 Task: Create a due date automation trigger when advanced on, 2 hours before a card is due add content with a name not ending with resume.
Action: Mouse moved to (1034, 94)
Screenshot: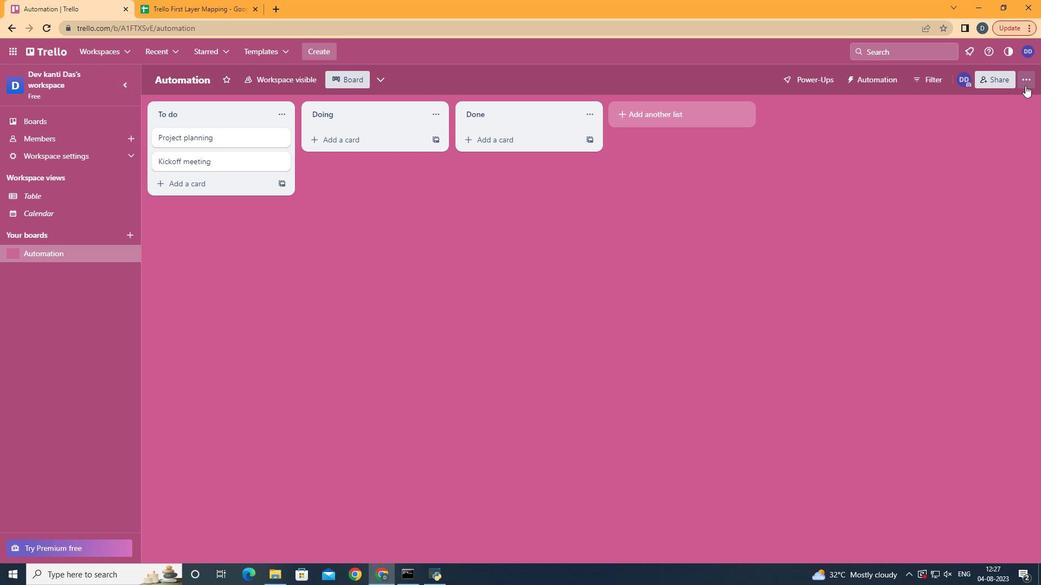 
Action: Mouse pressed left at (1034, 94)
Screenshot: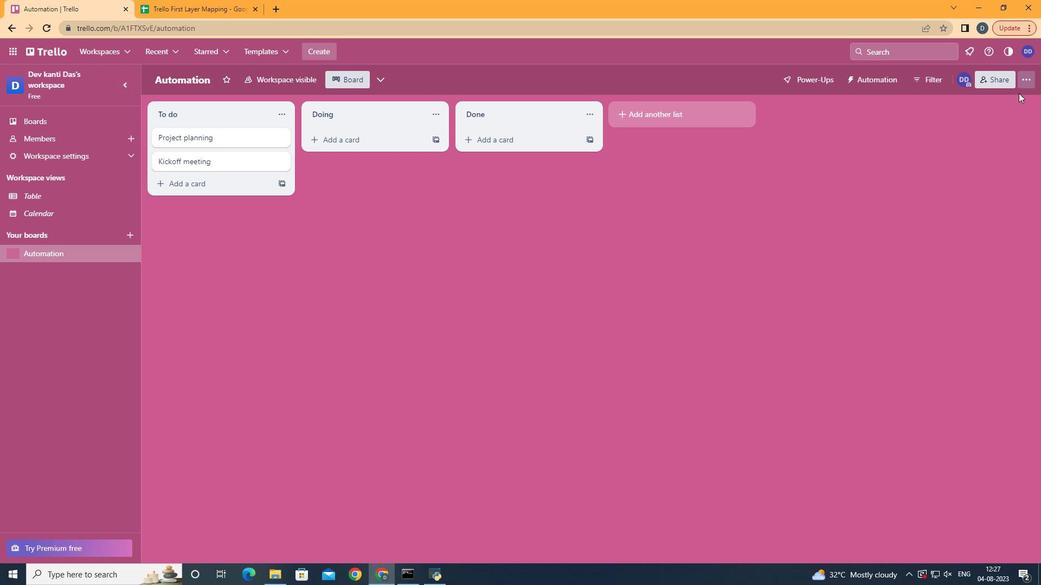 
Action: Mouse moved to (947, 231)
Screenshot: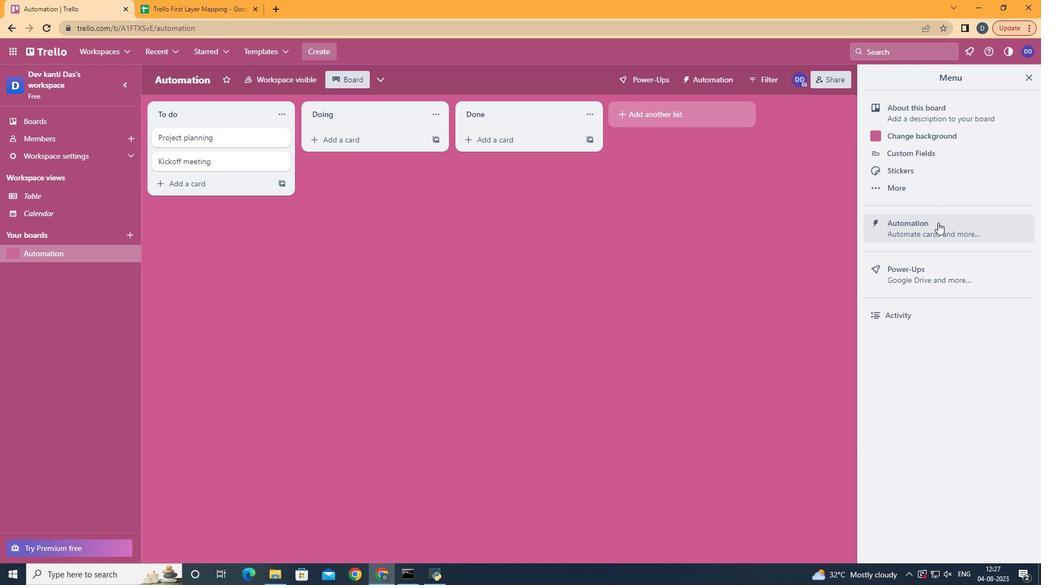 
Action: Mouse pressed left at (947, 231)
Screenshot: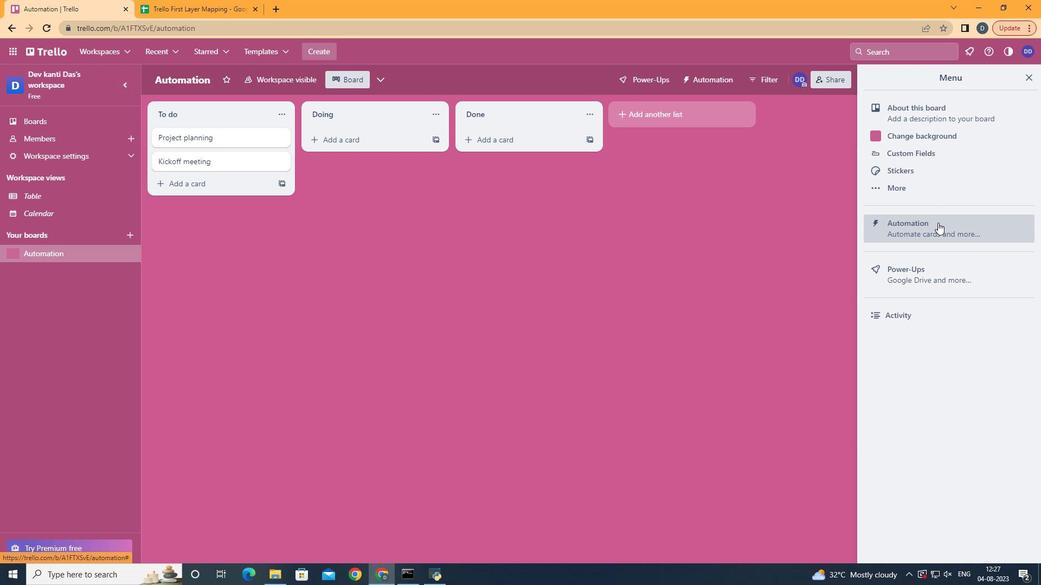 
Action: Mouse moved to (225, 233)
Screenshot: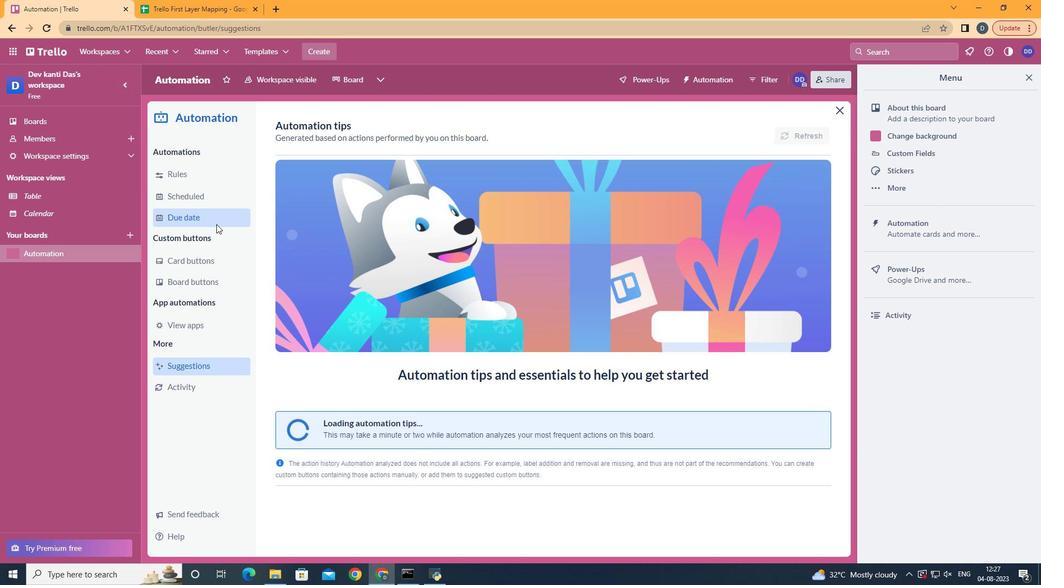 
Action: Mouse pressed left at (225, 233)
Screenshot: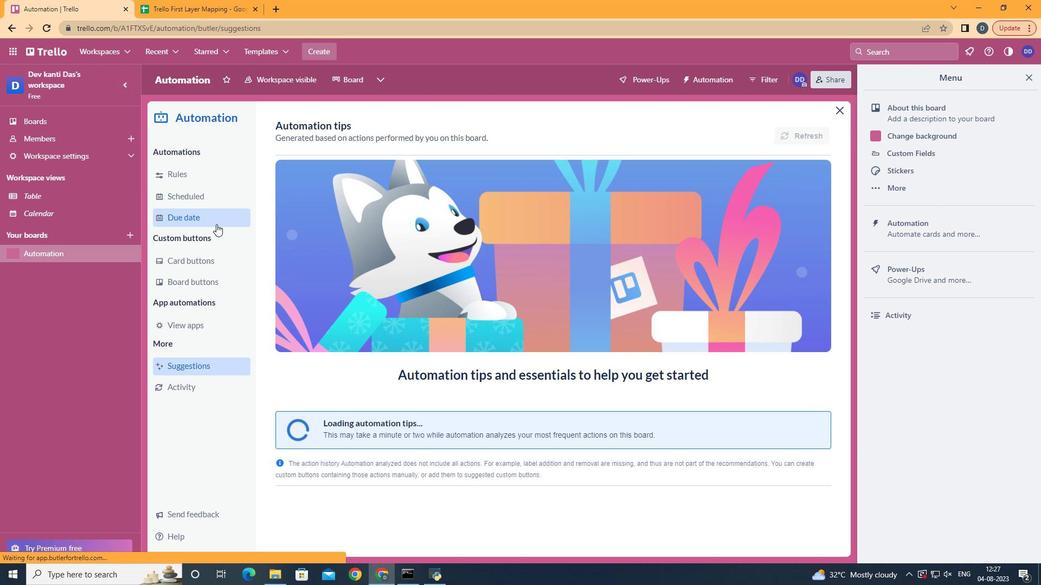 
Action: Mouse moved to (786, 139)
Screenshot: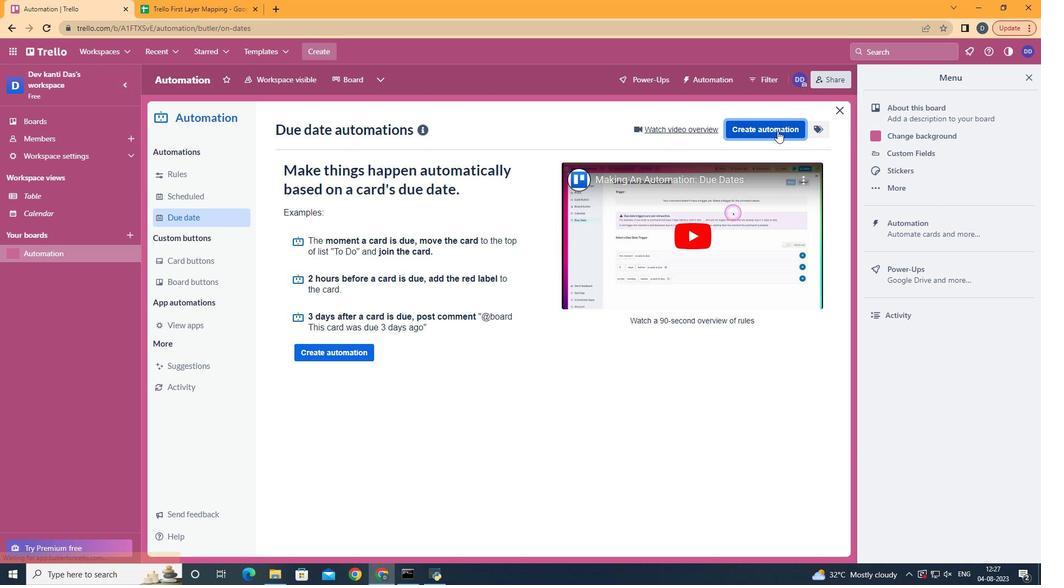 
Action: Mouse pressed left at (786, 139)
Screenshot: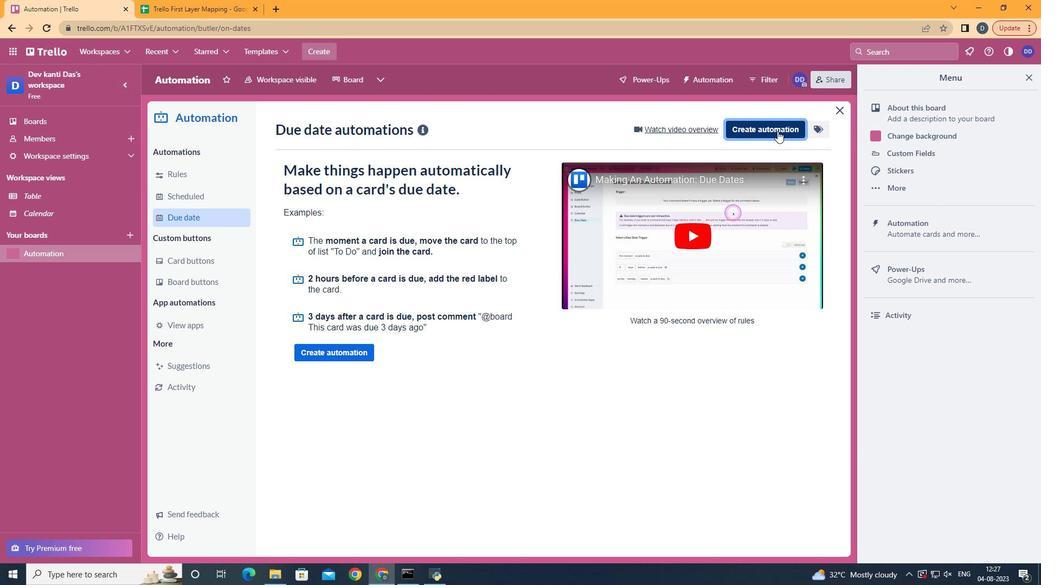 
Action: Mouse moved to (589, 243)
Screenshot: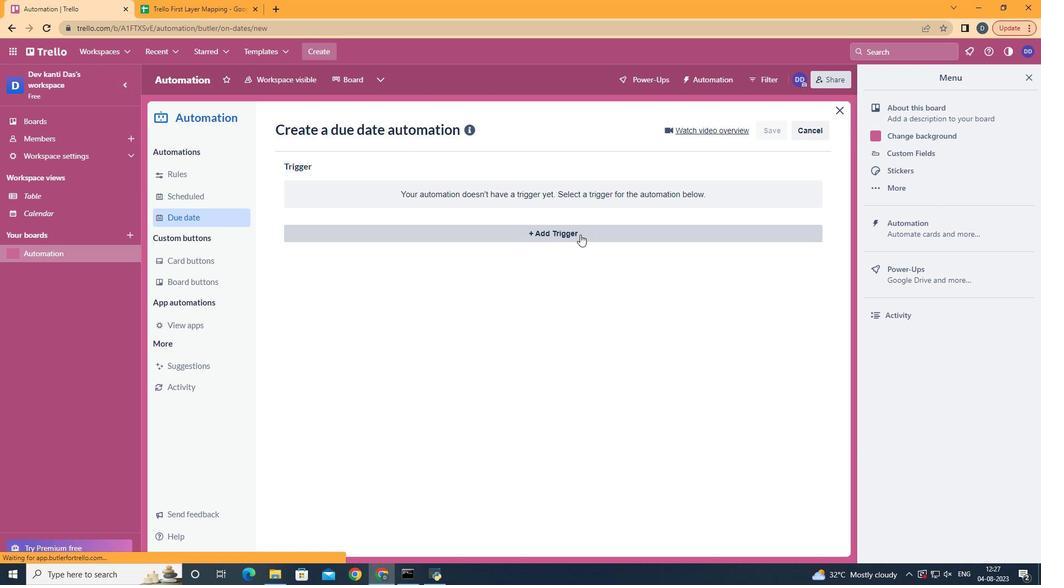 
Action: Mouse pressed left at (589, 243)
Screenshot: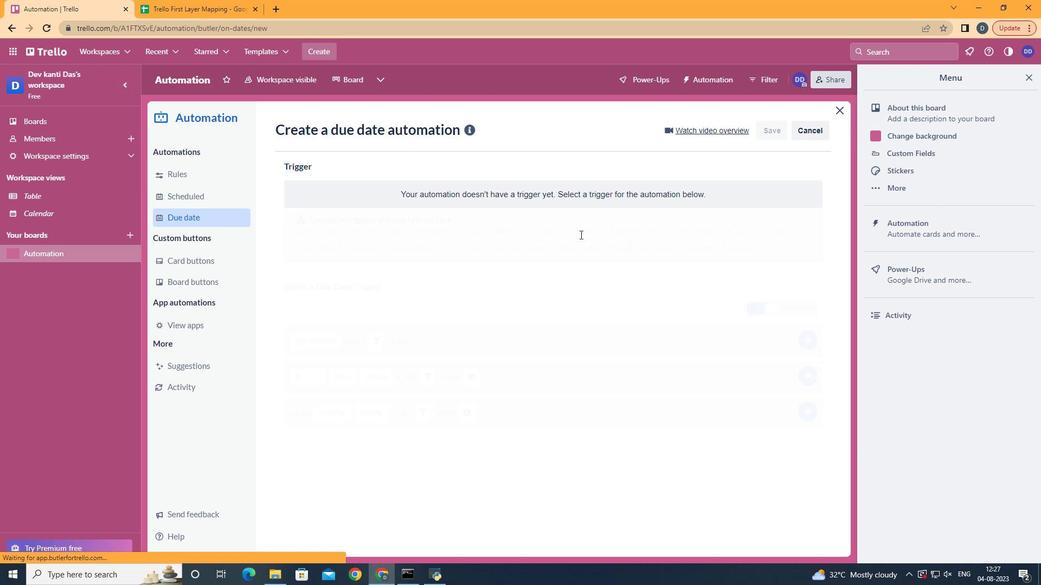 
Action: Mouse moved to (343, 470)
Screenshot: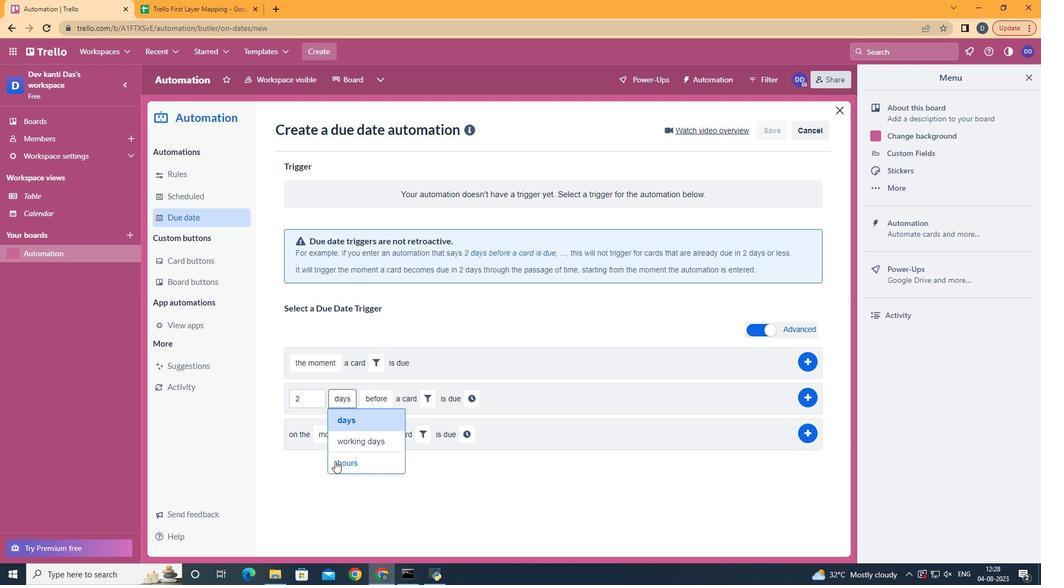 
Action: Mouse pressed left at (343, 470)
Screenshot: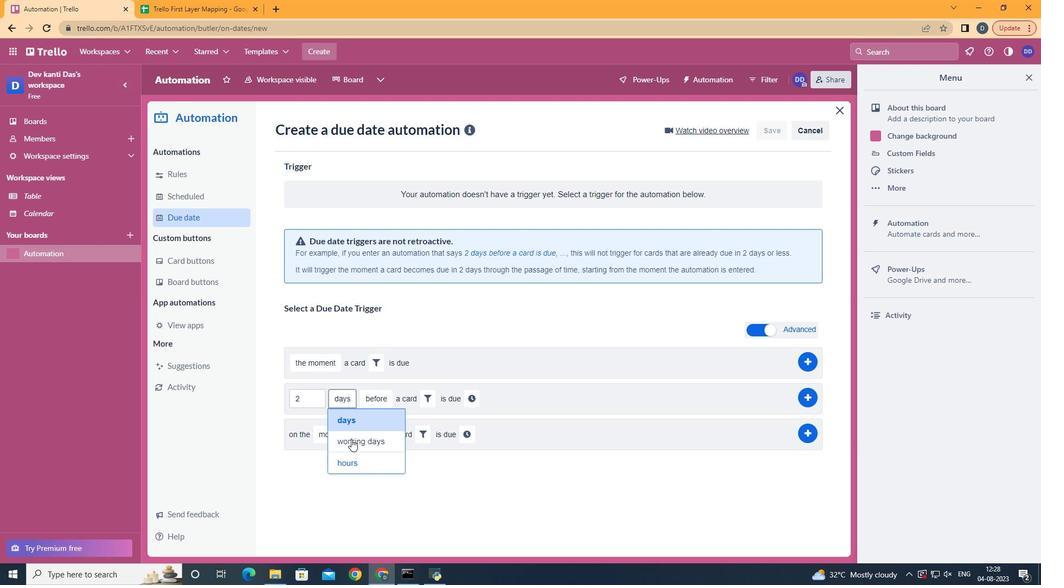 
Action: Mouse moved to (392, 426)
Screenshot: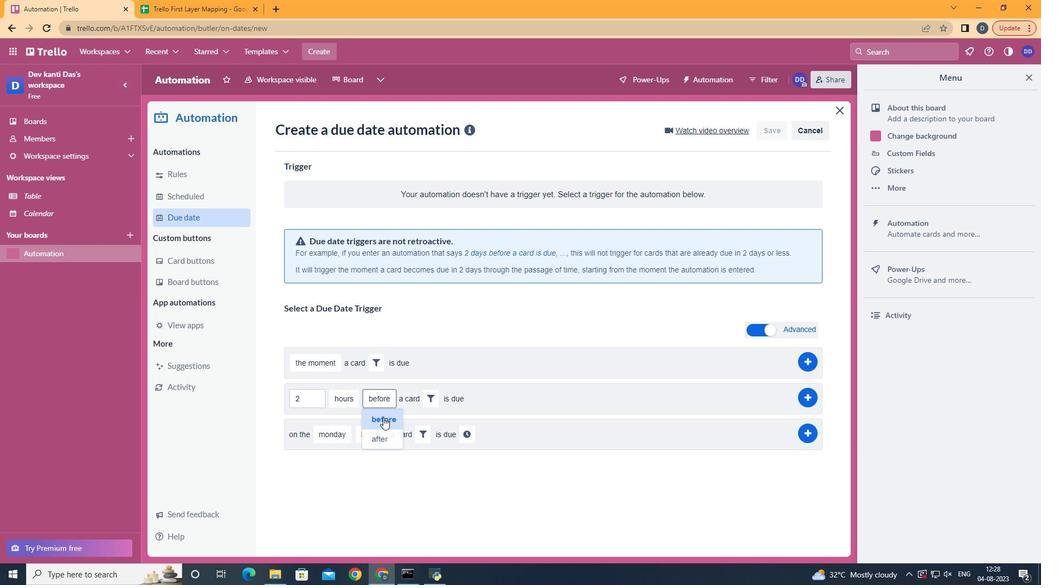 
Action: Mouse pressed left at (392, 426)
Screenshot: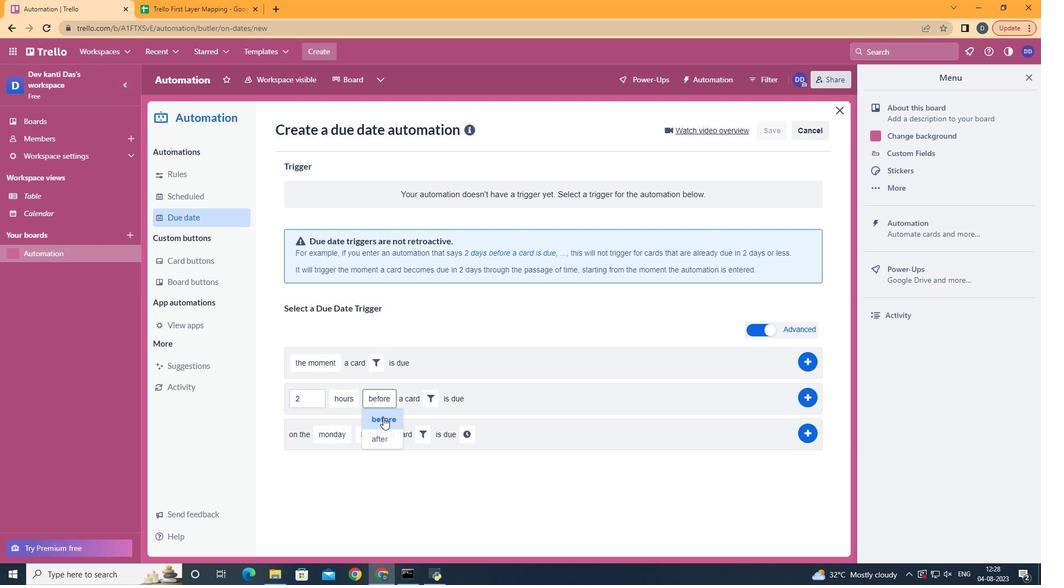 
Action: Mouse moved to (437, 405)
Screenshot: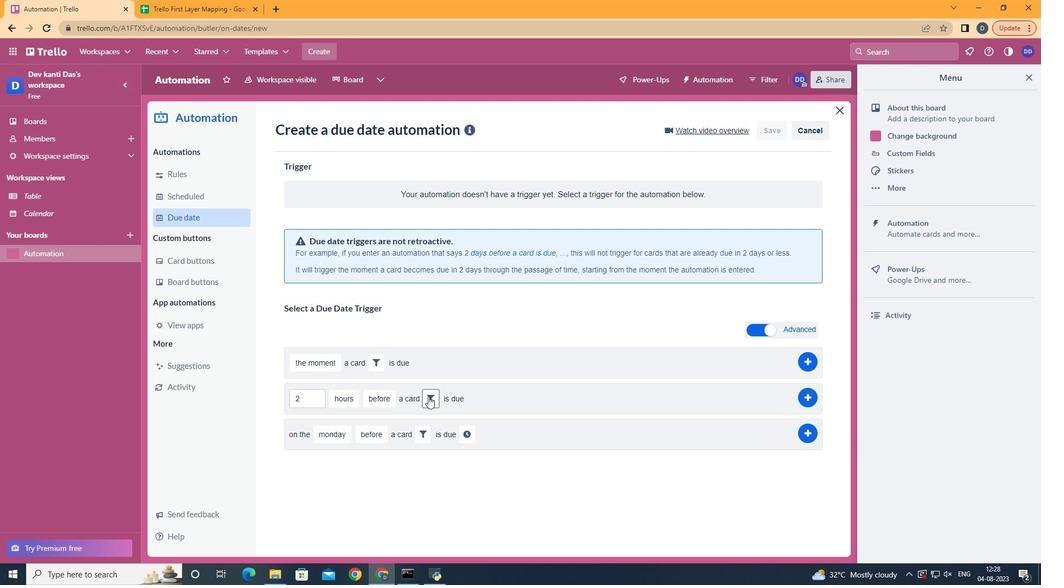 
Action: Mouse pressed left at (437, 405)
Screenshot: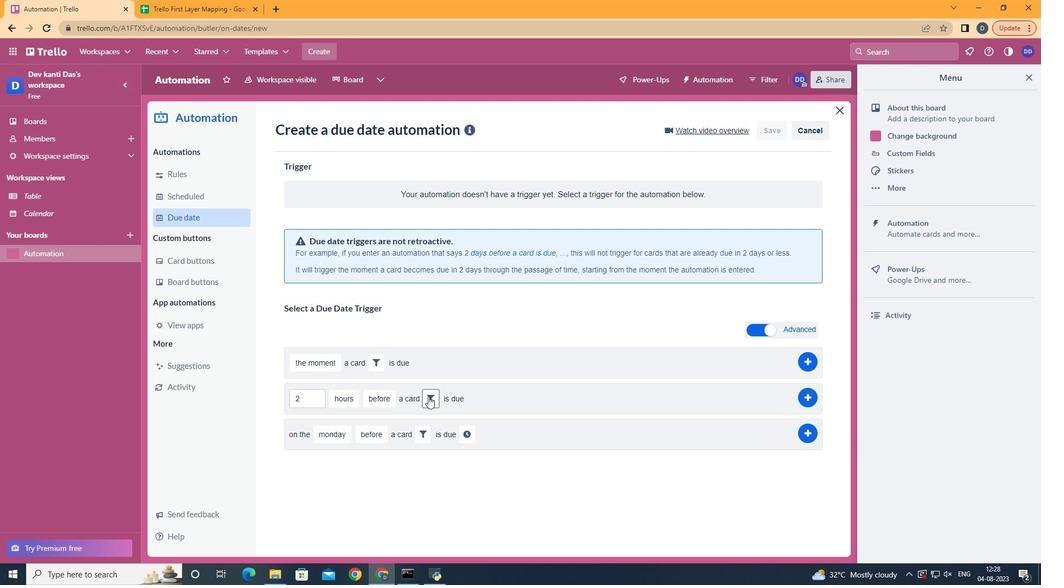 
Action: Mouse moved to (567, 445)
Screenshot: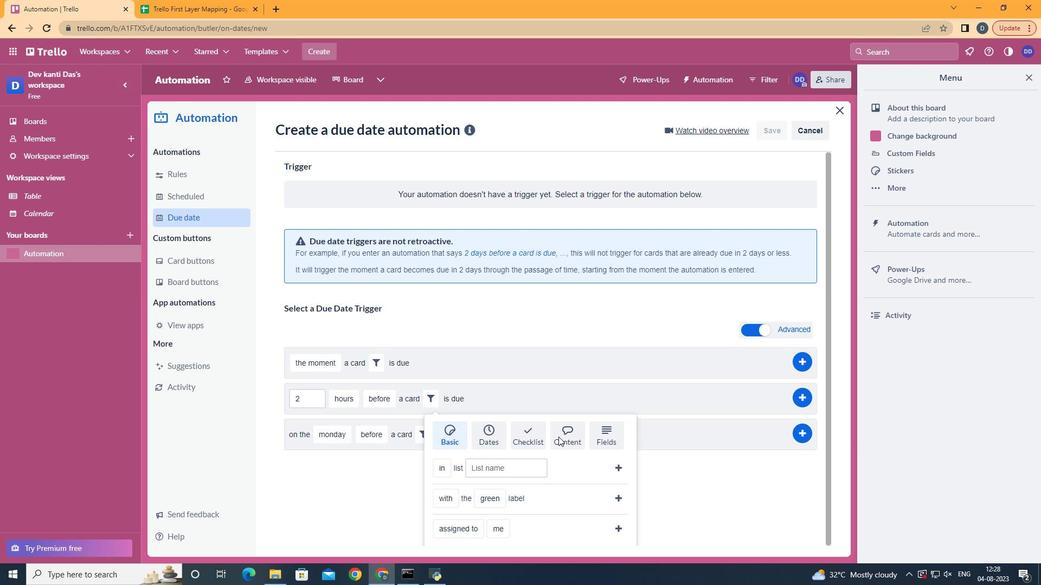 
Action: Mouse pressed left at (567, 445)
Screenshot: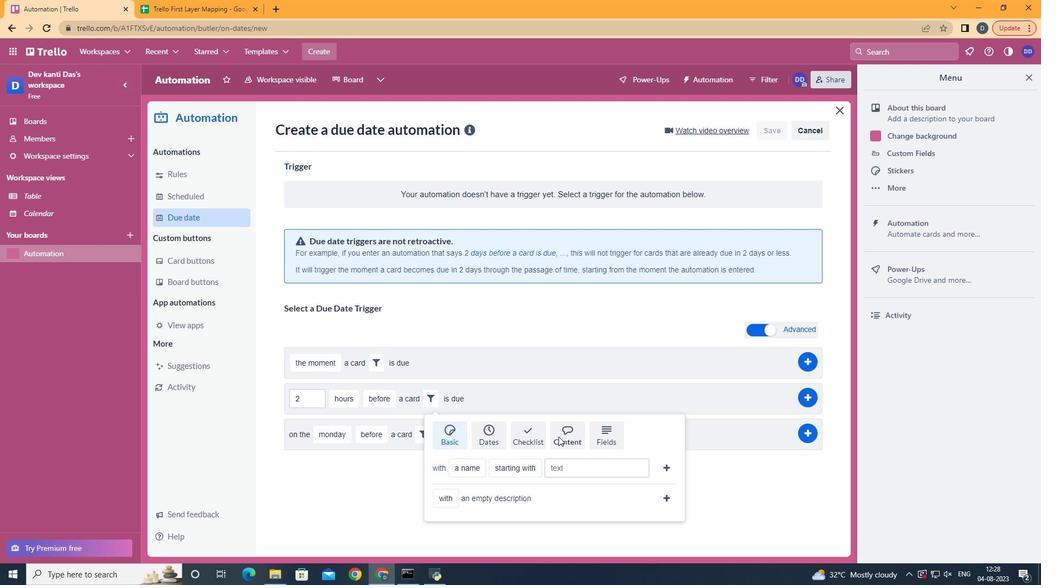 
Action: Mouse moved to (471, 490)
Screenshot: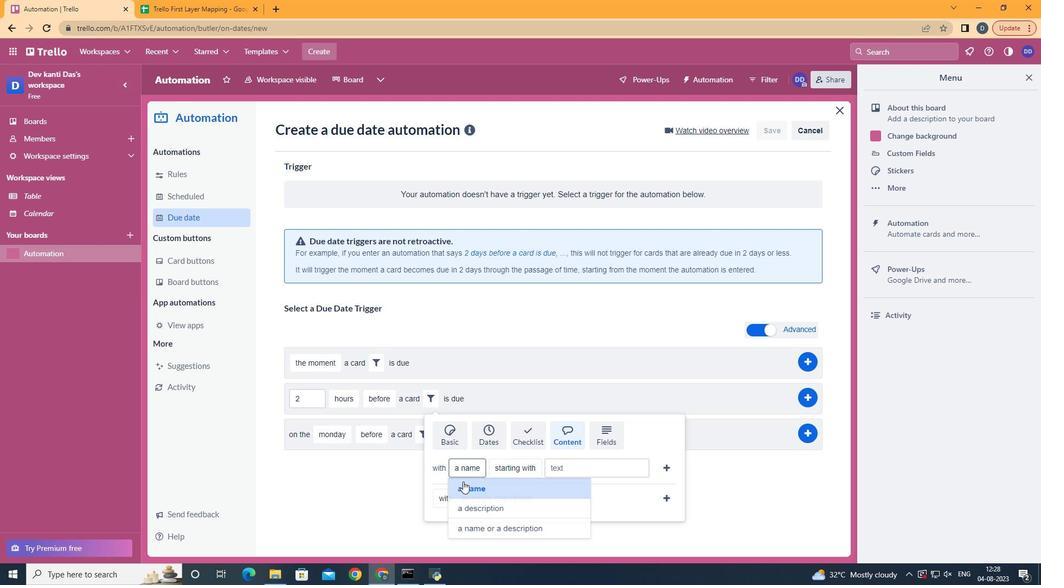 
Action: Mouse pressed left at (471, 490)
Screenshot: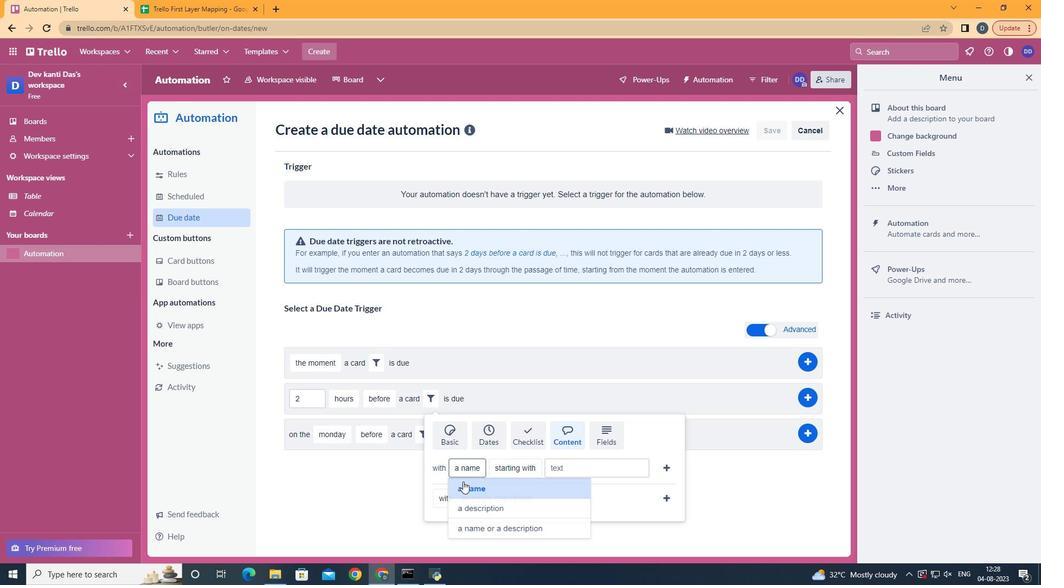 
Action: Mouse moved to (530, 432)
Screenshot: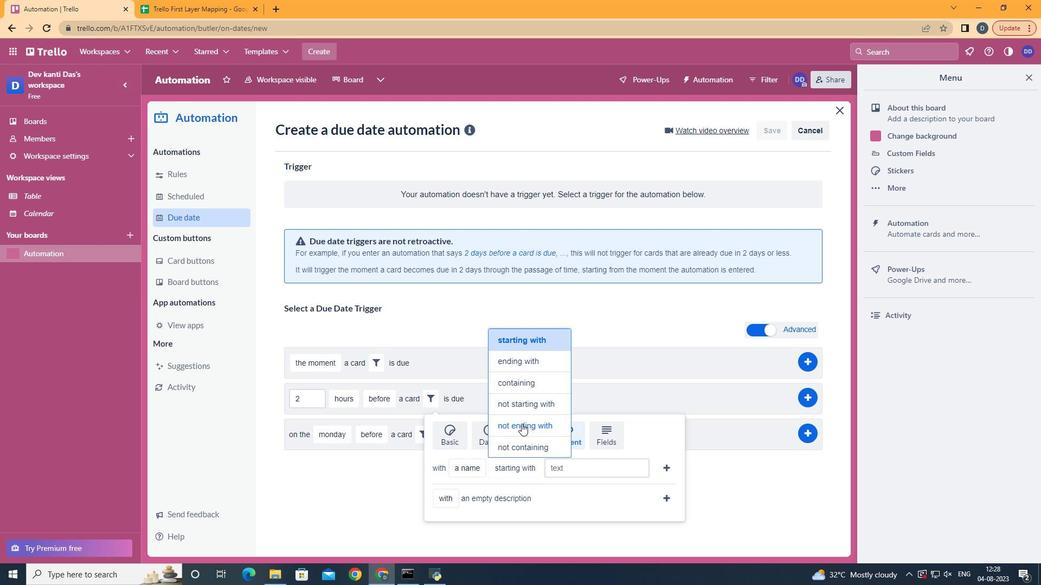 
Action: Mouse pressed left at (530, 432)
Screenshot: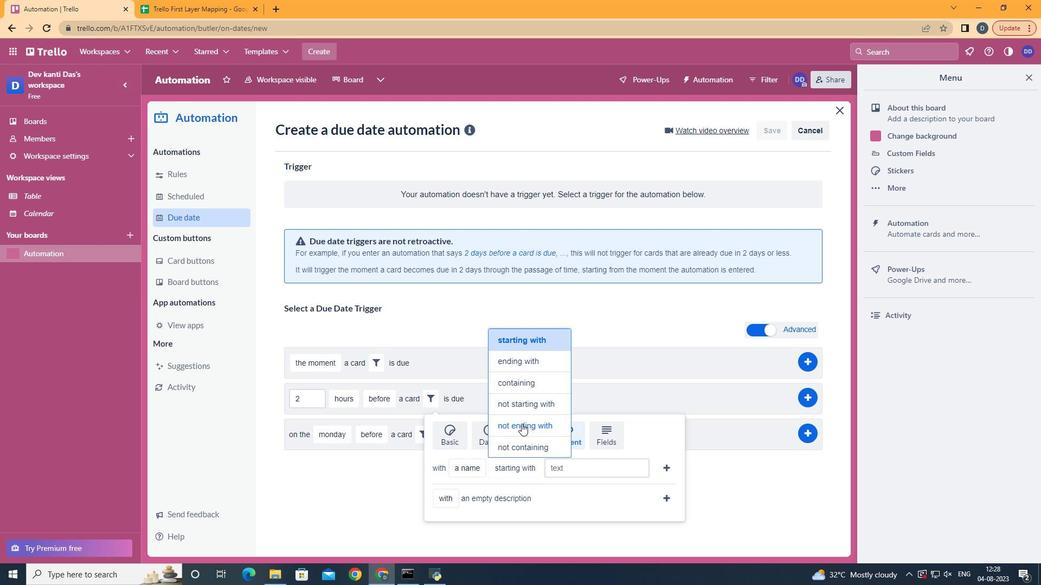 
Action: Mouse moved to (582, 477)
Screenshot: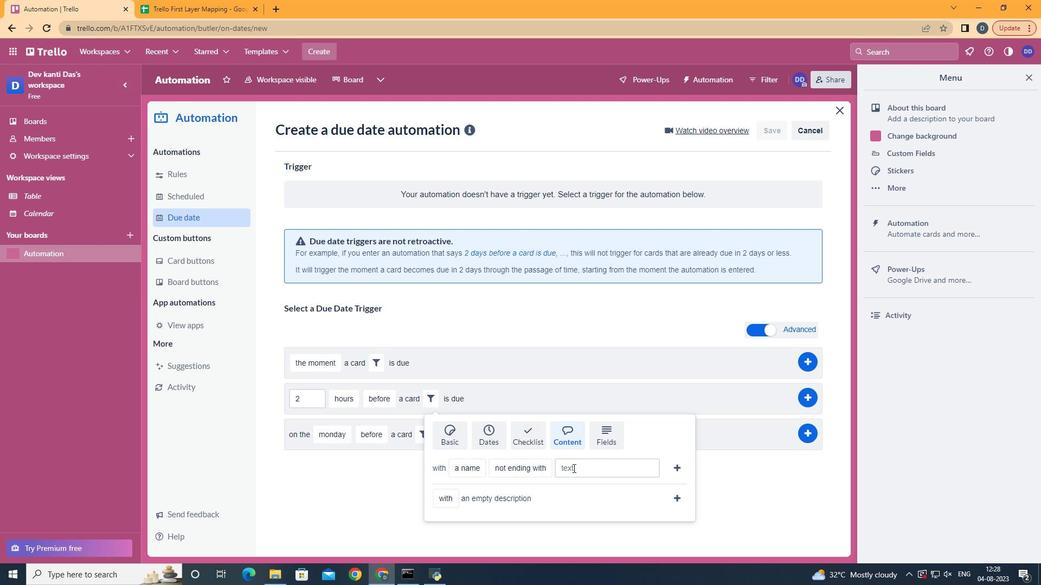 
Action: Mouse pressed left at (582, 477)
Screenshot: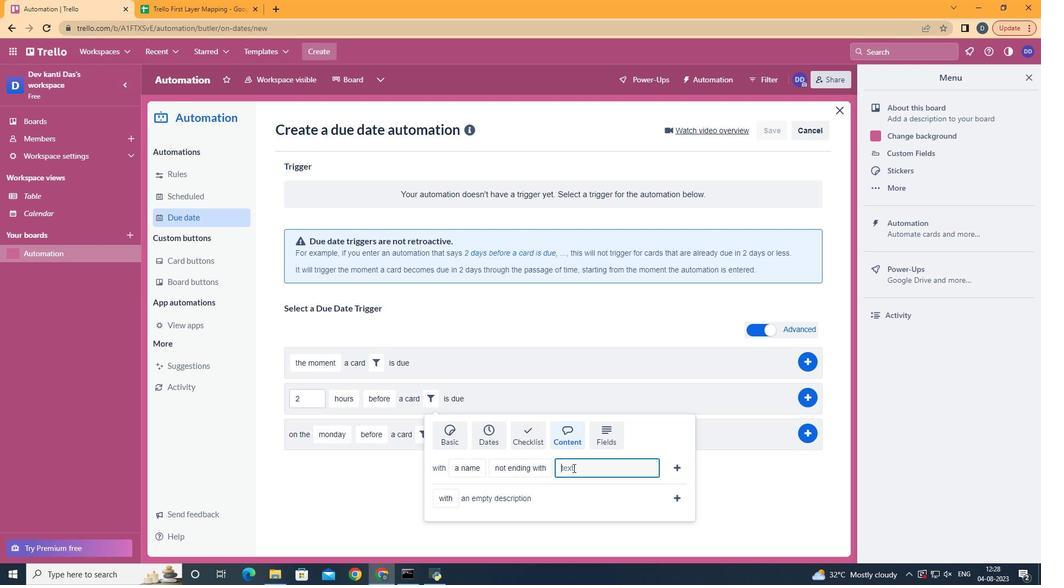 
Action: Key pressed resume
Screenshot: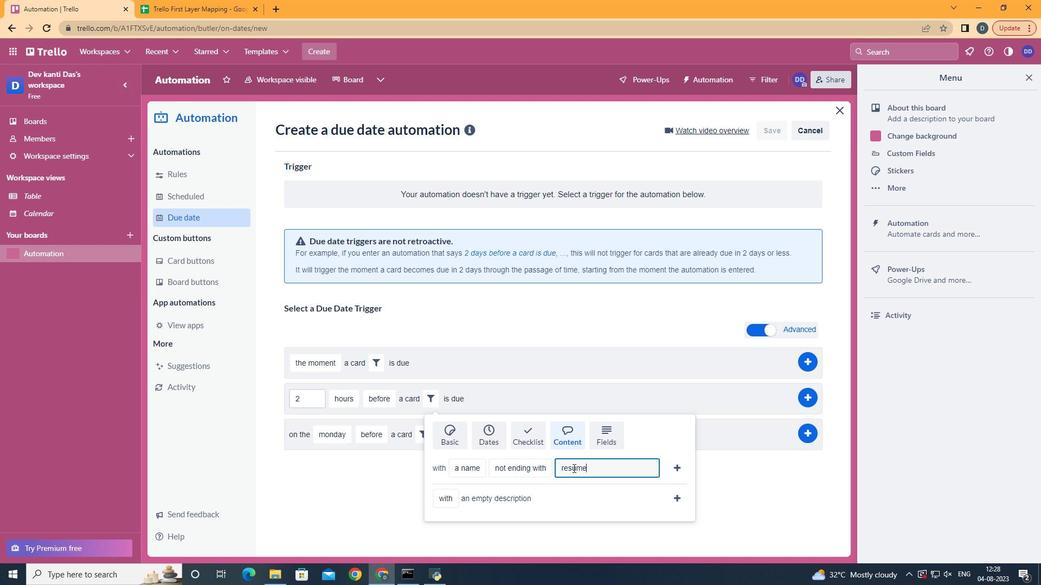 
Action: Mouse moved to (688, 479)
Screenshot: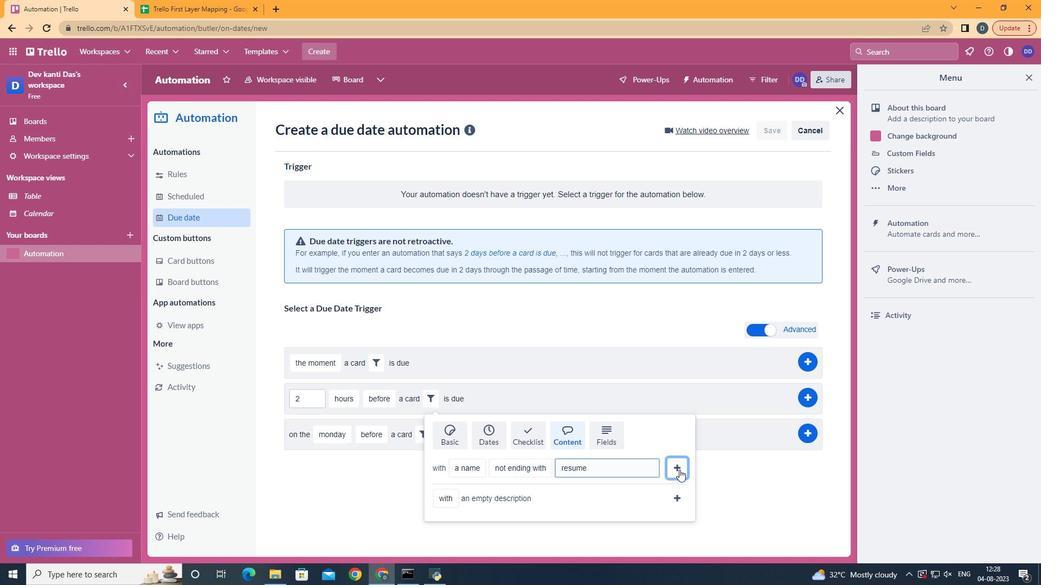 
Action: Mouse pressed left at (688, 479)
Screenshot: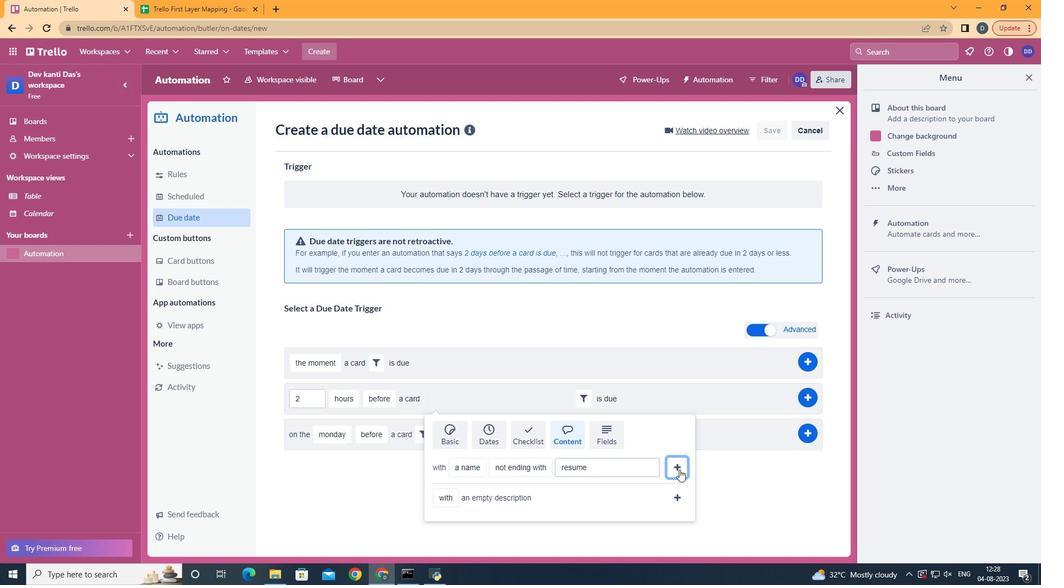 
Action: Mouse moved to (817, 406)
Screenshot: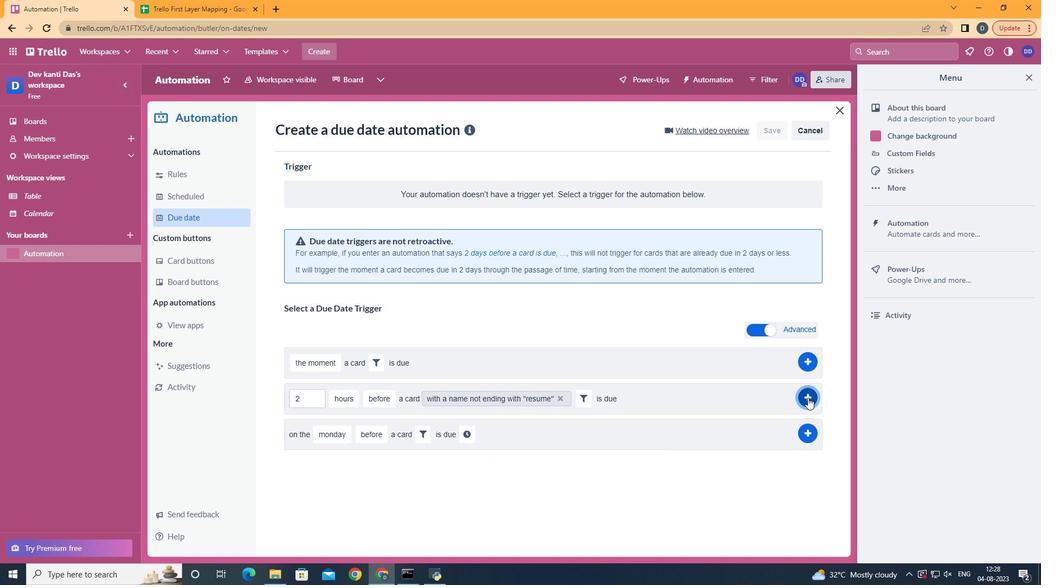 
Action: Mouse pressed left at (817, 406)
Screenshot: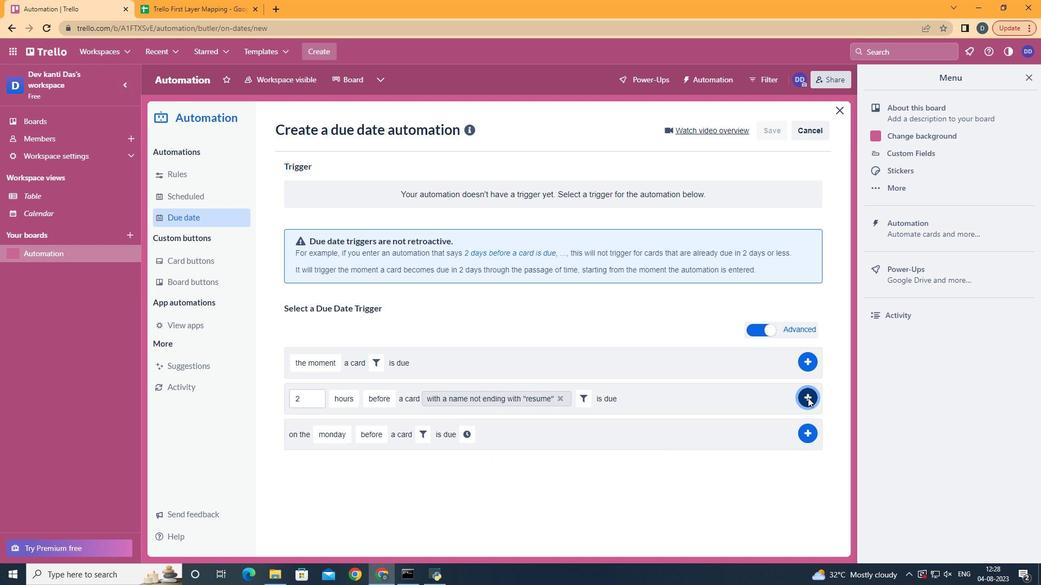 
Action: Mouse moved to (449, 264)
Screenshot: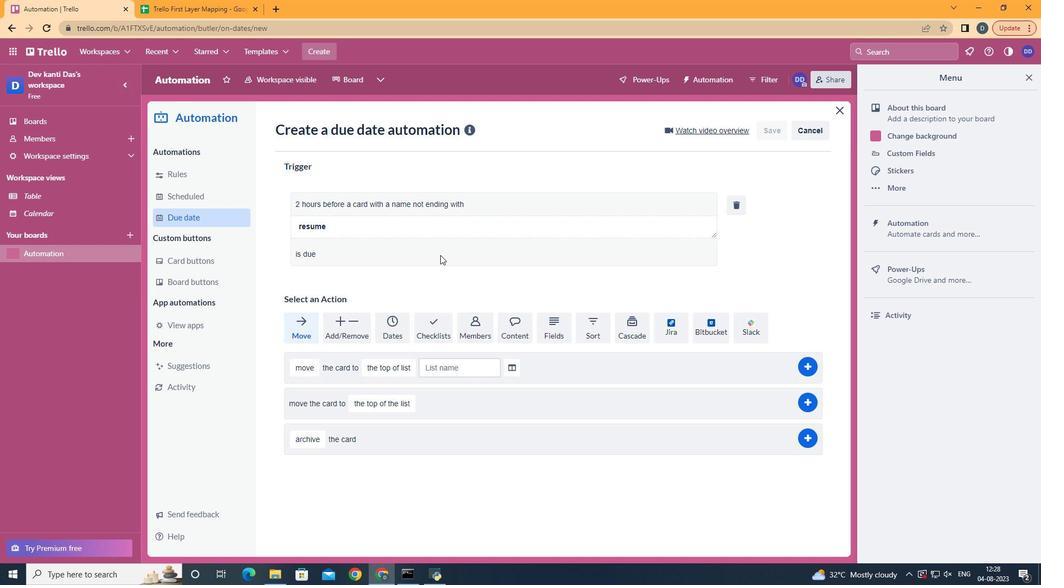
